 Task: Add title only from toolbar panel.
Action: Mouse moved to (34, 86)
Screenshot: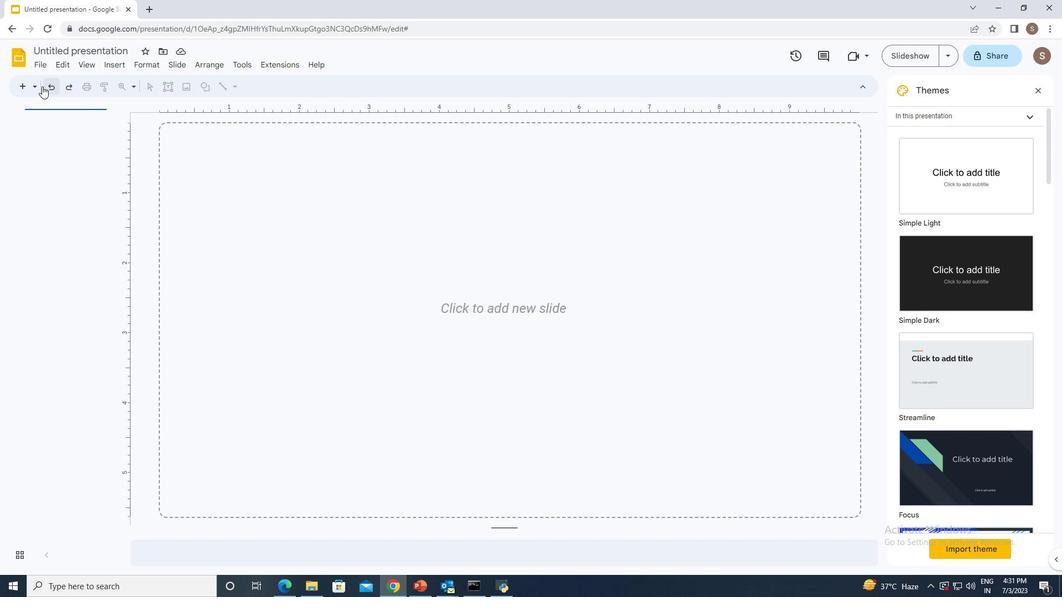 
Action: Mouse pressed left at (34, 86)
Screenshot: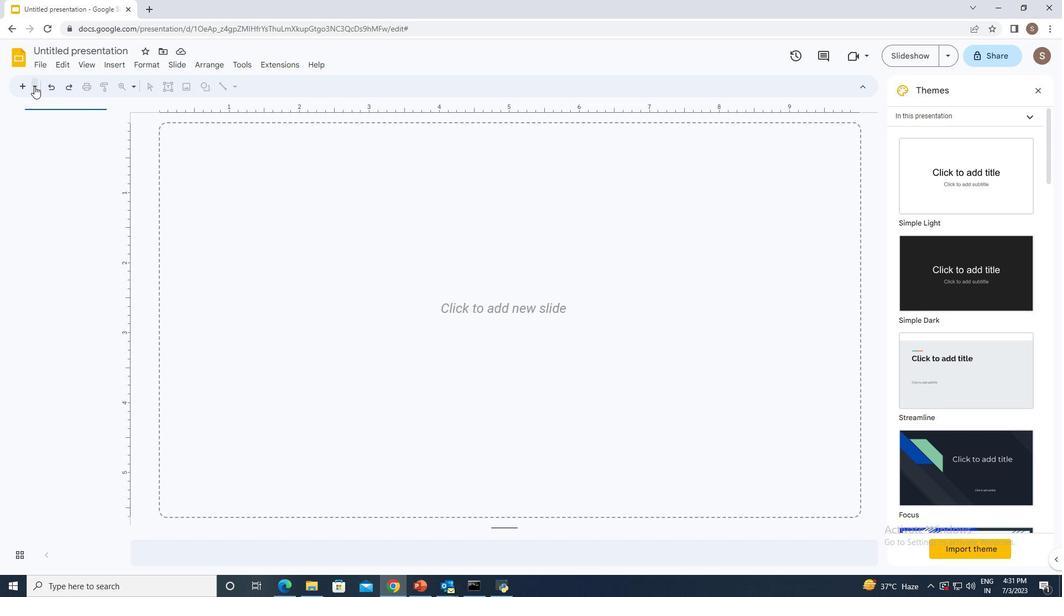 
Action: Mouse moved to (128, 180)
Screenshot: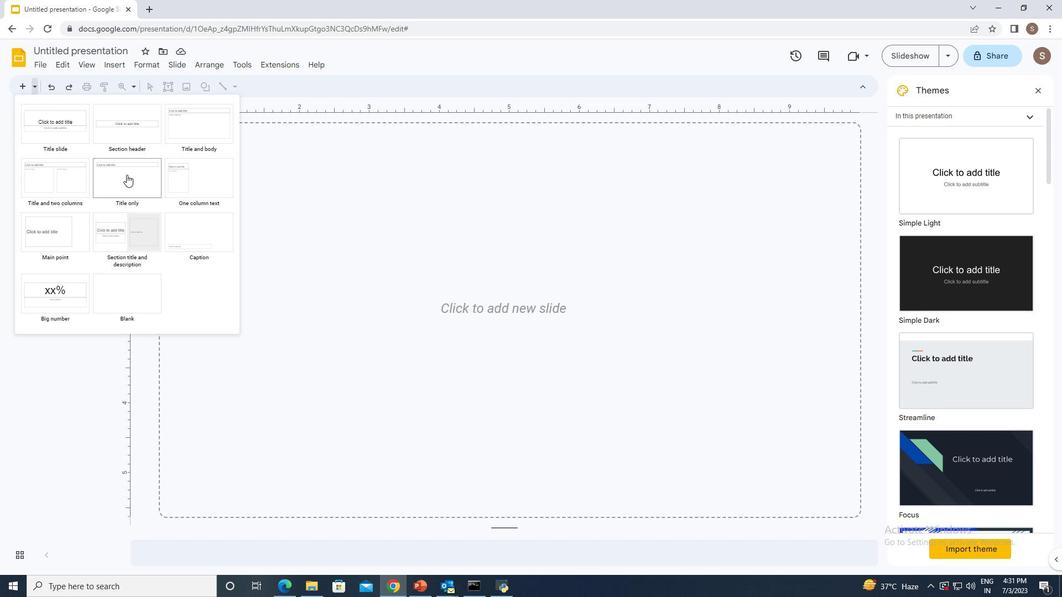
Action: Mouse pressed left at (128, 180)
Screenshot: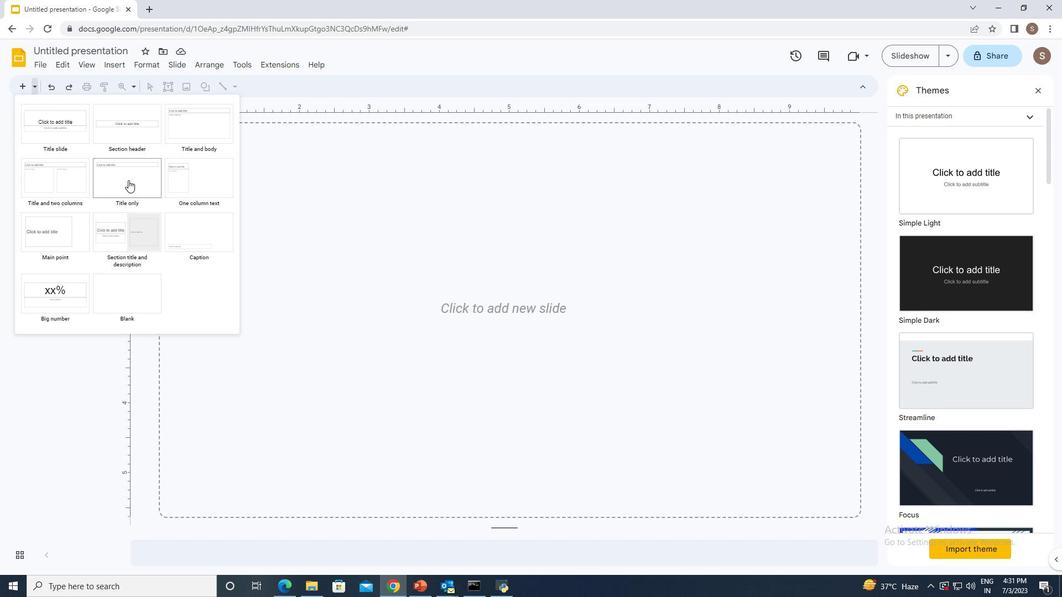 
Action: Mouse moved to (268, 310)
Screenshot: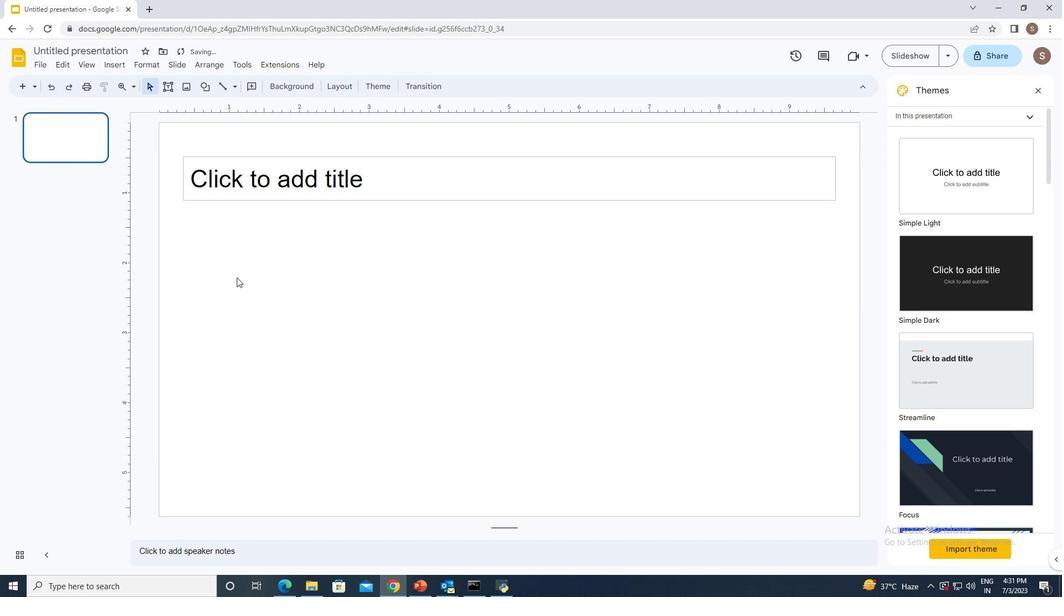 
